 Task: Filter pulse activity in the 'Javascript' repository for the last 1 week.
Action: Mouse moved to (944, 256)
Screenshot: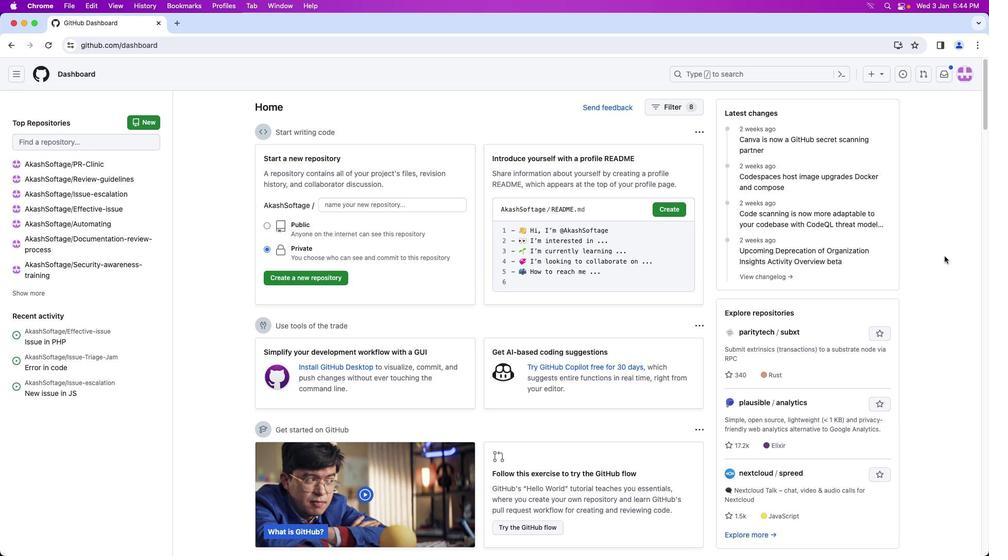 
Action: Mouse pressed left at (944, 256)
Screenshot: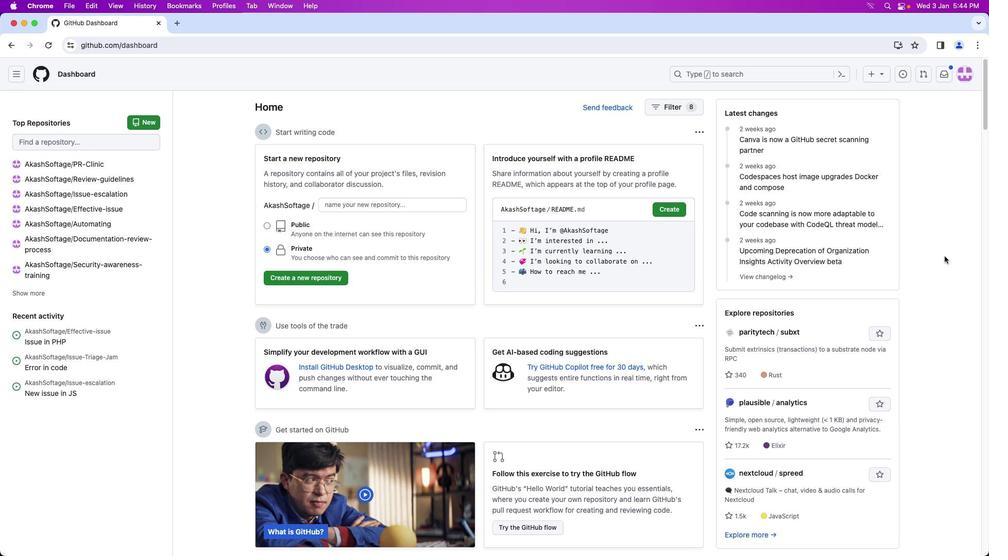 
Action: Mouse moved to (962, 69)
Screenshot: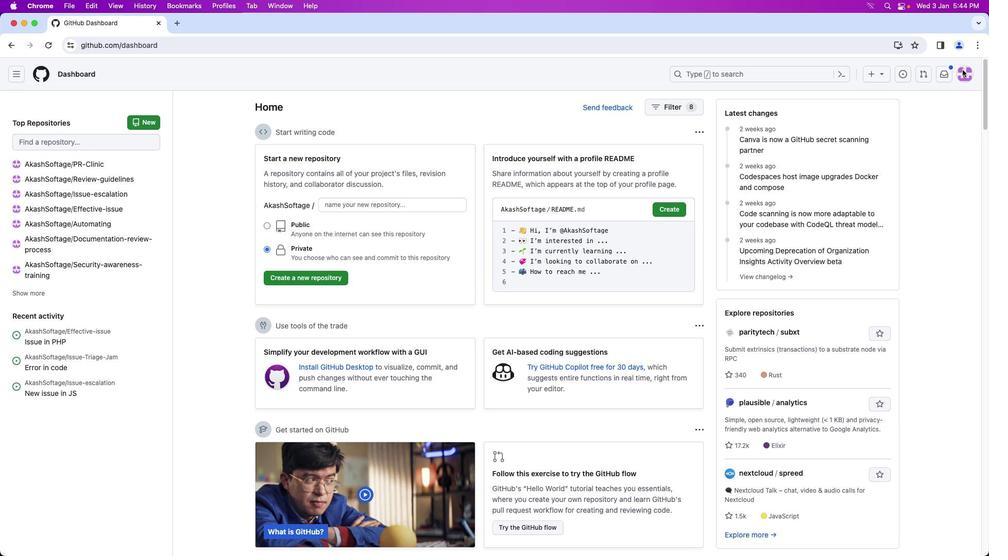 
Action: Mouse pressed left at (962, 69)
Screenshot: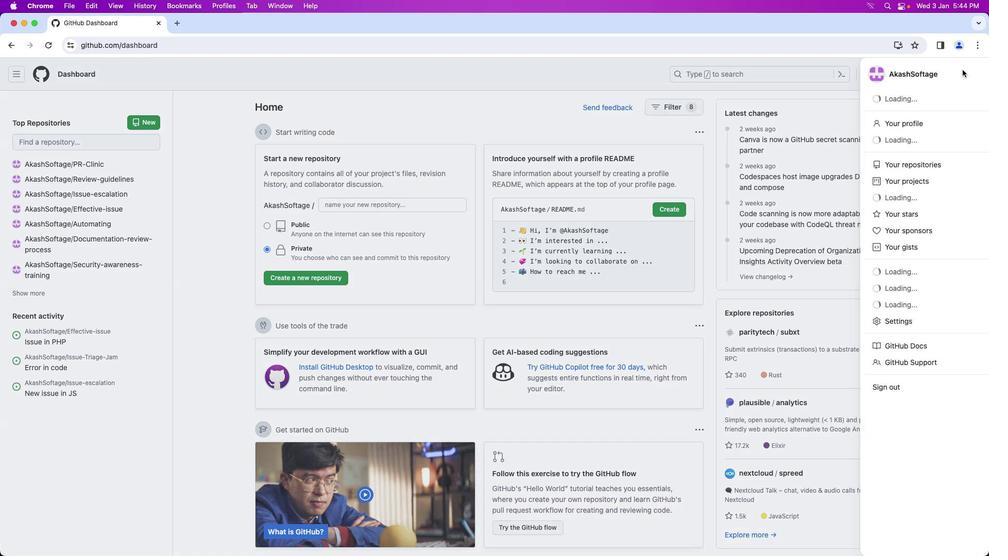 
Action: Mouse moved to (892, 165)
Screenshot: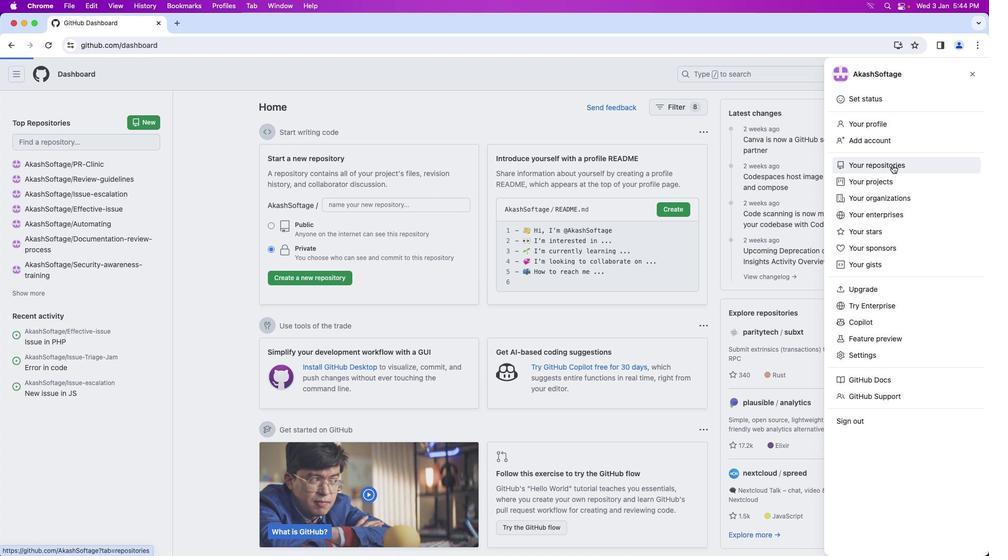 
Action: Mouse pressed left at (892, 165)
Screenshot: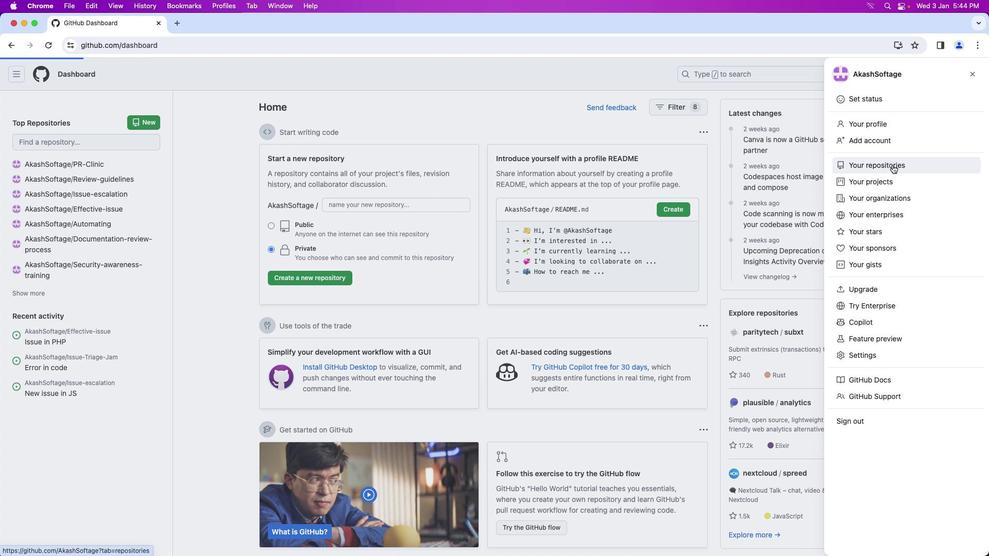 
Action: Mouse moved to (374, 172)
Screenshot: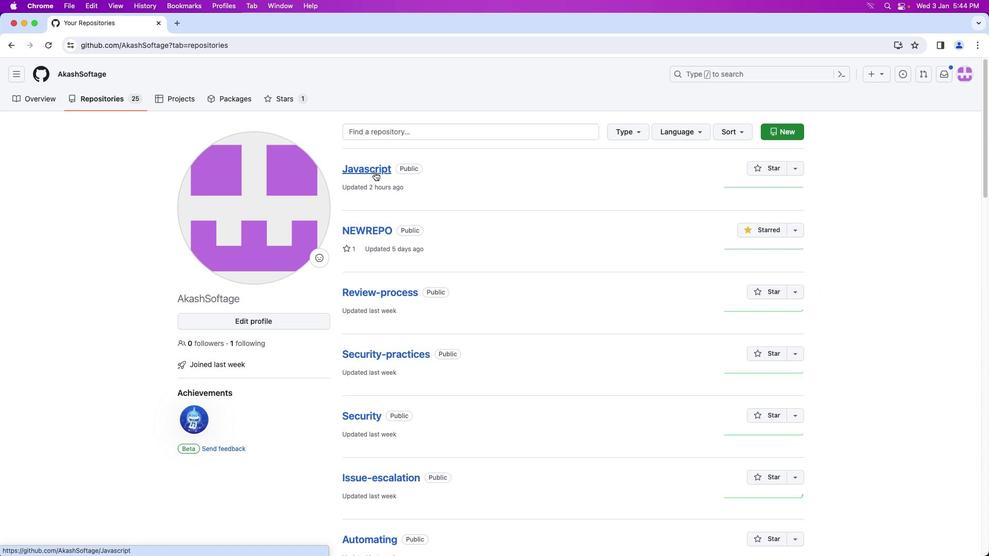
Action: Mouse pressed left at (374, 172)
Screenshot: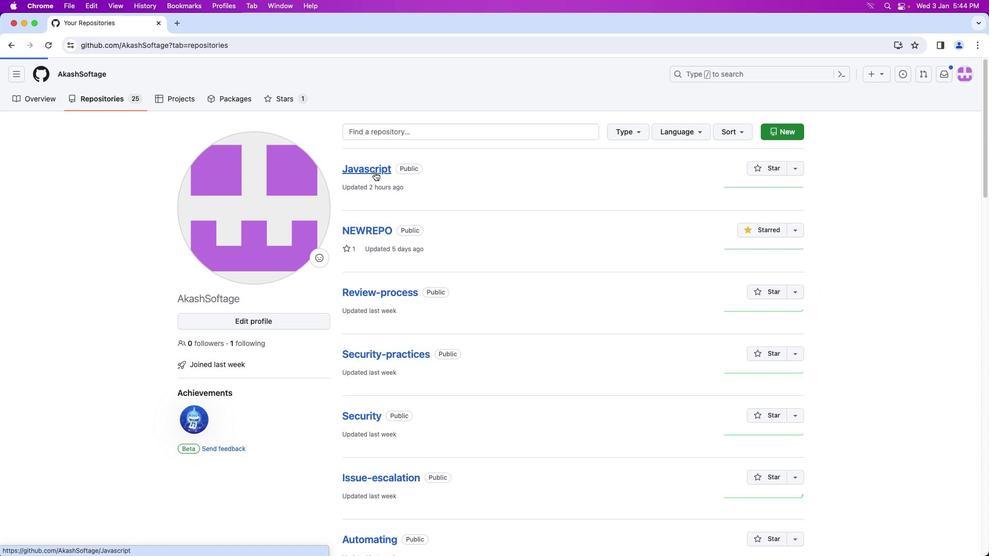 
Action: Mouse moved to (401, 105)
Screenshot: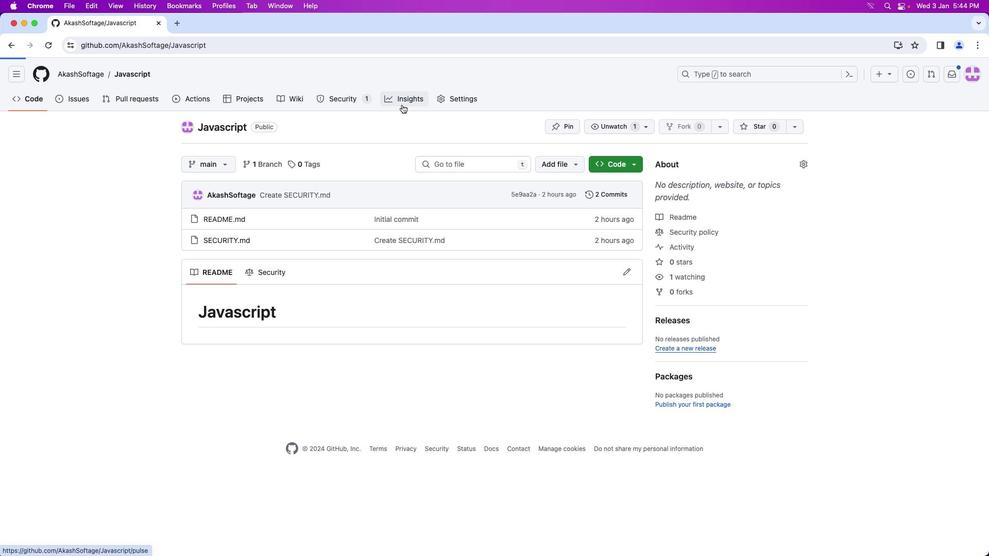 
Action: Mouse pressed left at (401, 105)
Screenshot: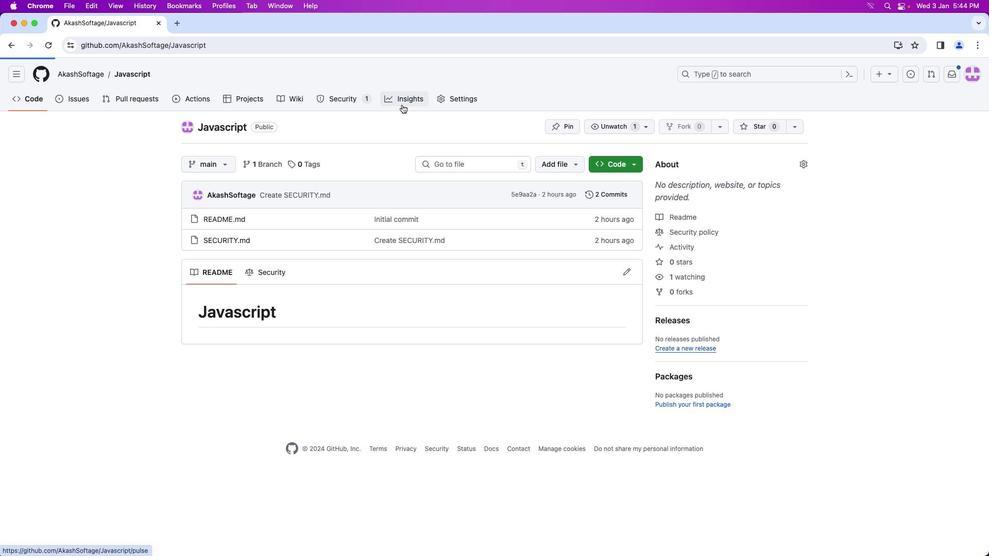 
Action: Mouse moved to (771, 135)
Screenshot: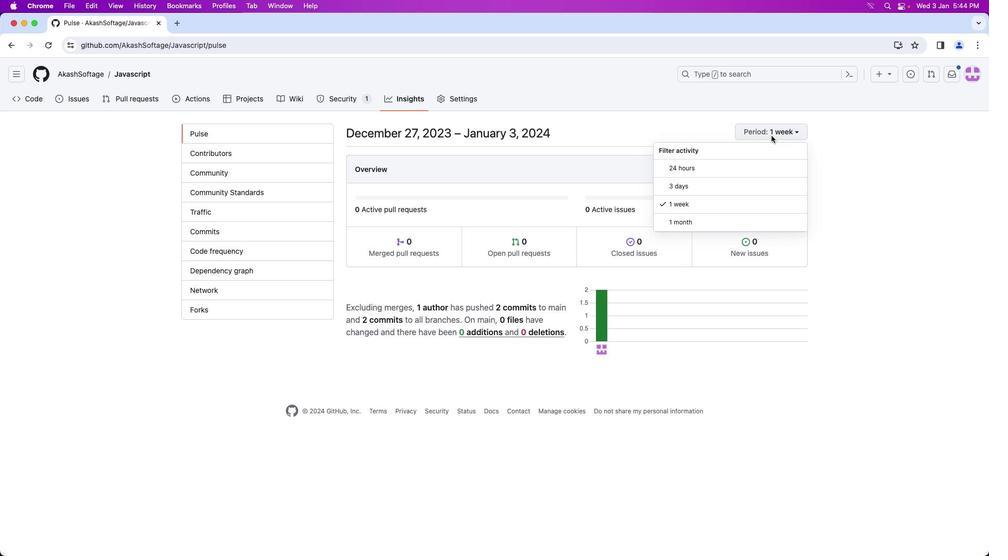 
Action: Mouse pressed left at (771, 135)
Screenshot: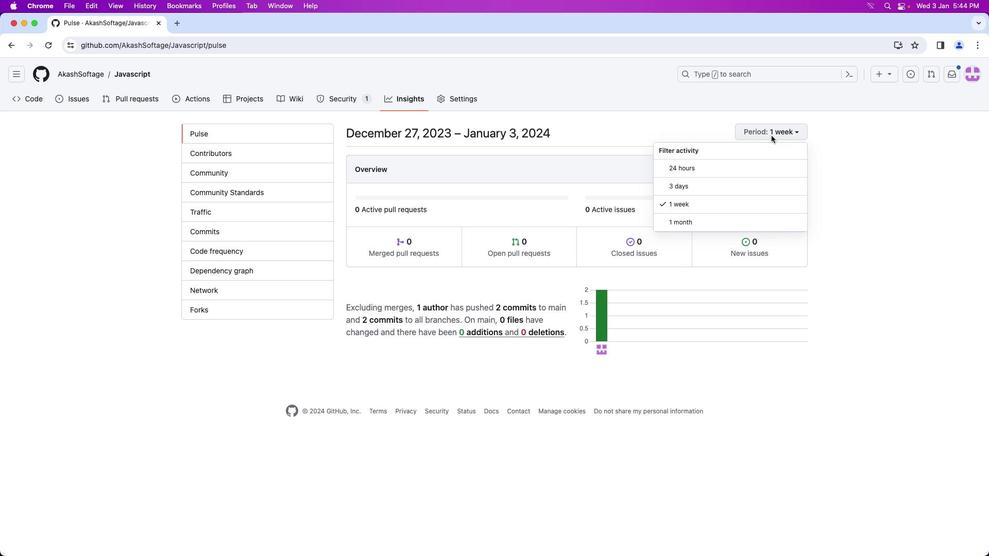 
Action: Mouse moved to (723, 205)
Screenshot: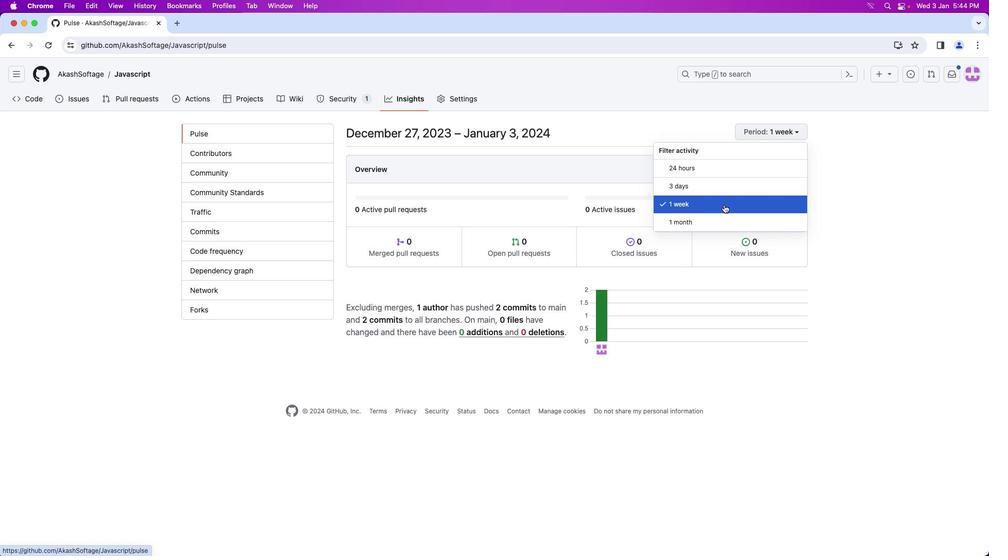 
Action: Mouse pressed left at (723, 205)
Screenshot: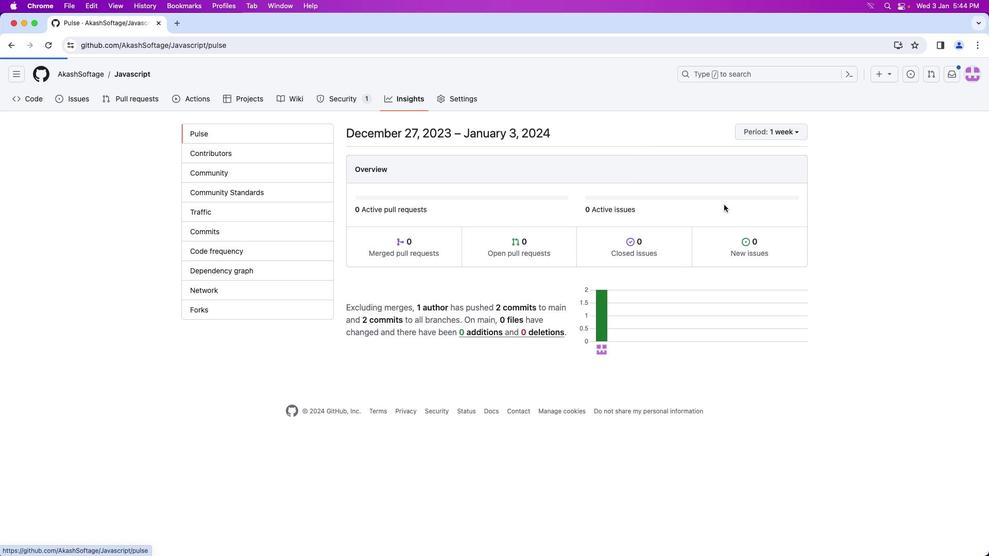 
Action: Mouse moved to (722, 204)
Screenshot: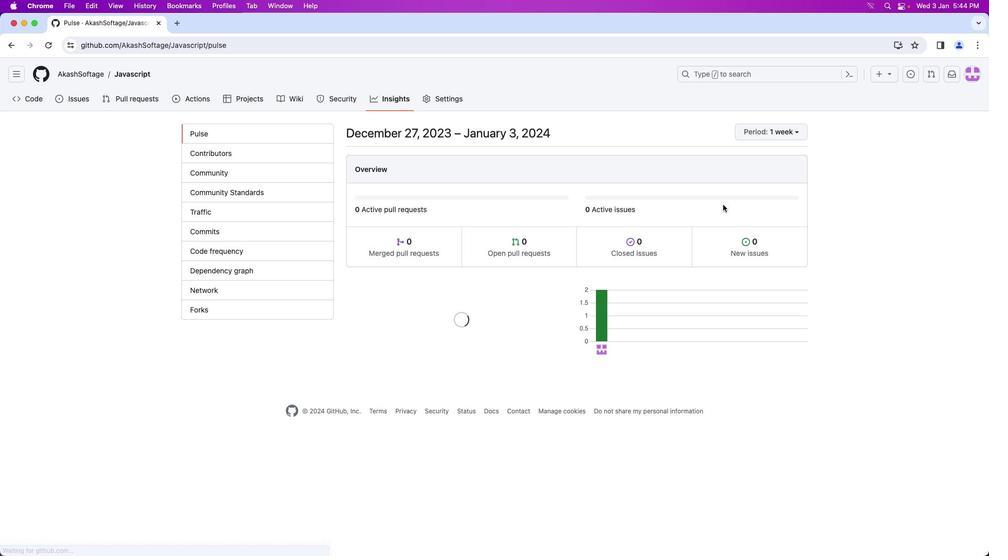 
